 Task: Look for products with raspberry flavor.
Action: Mouse pressed left at (14, 82)
Screenshot: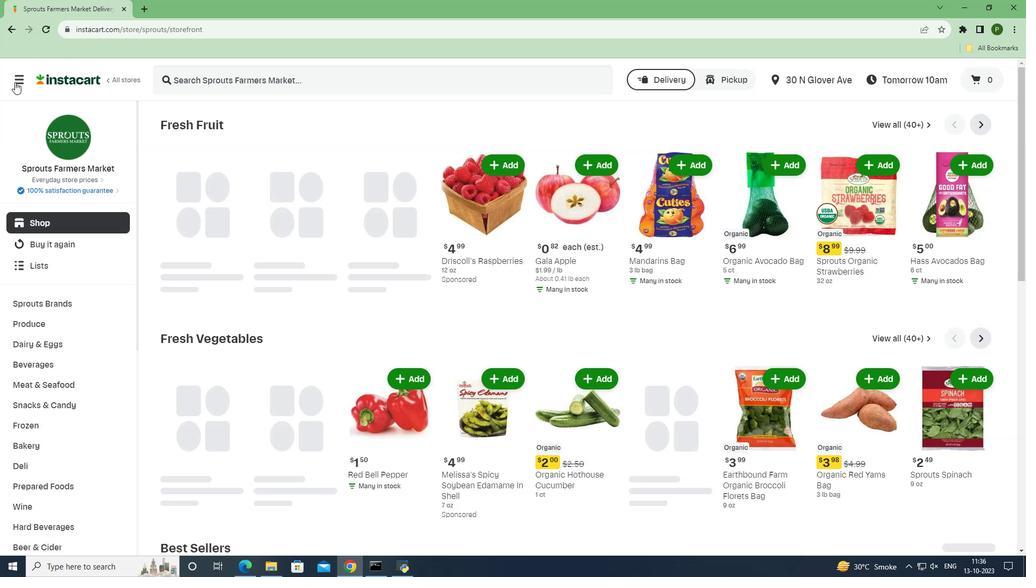 
Action: Mouse moved to (35, 282)
Screenshot: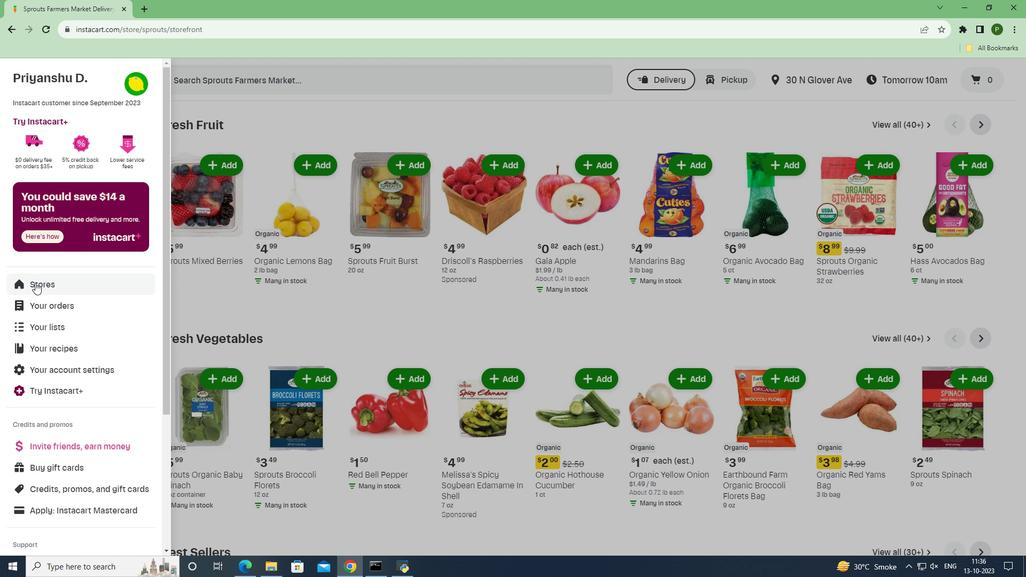 
Action: Mouse pressed left at (35, 282)
Screenshot: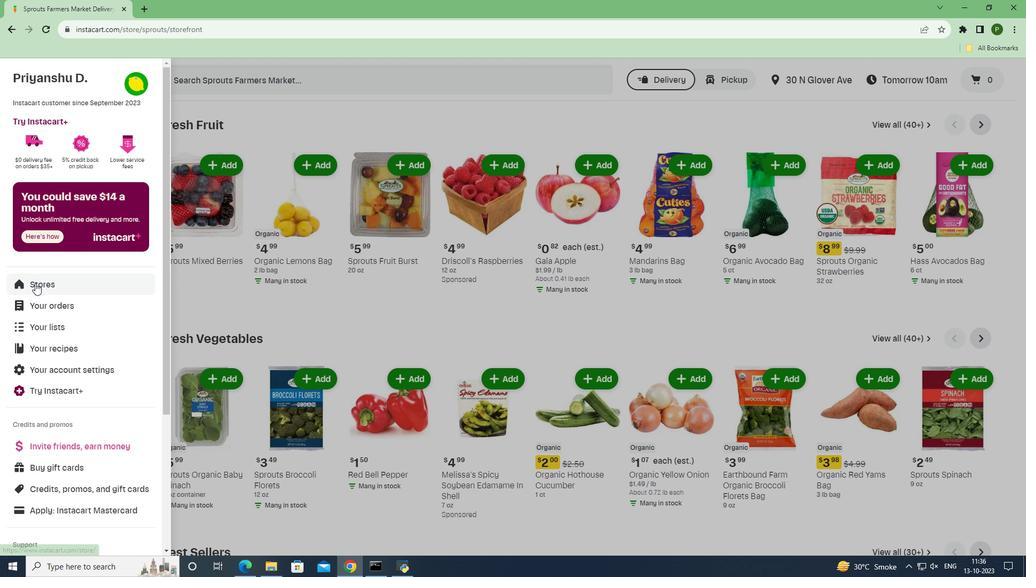 
Action: Mouse moved to (240, 127)
Screenshot: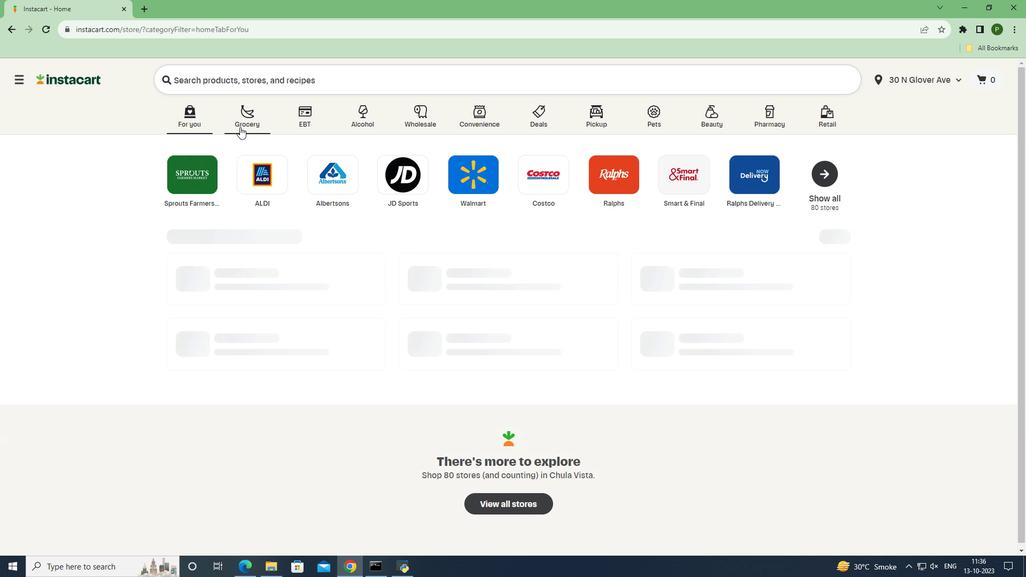 
Action: Mouse pressed left at (240, 127)
Screenshot: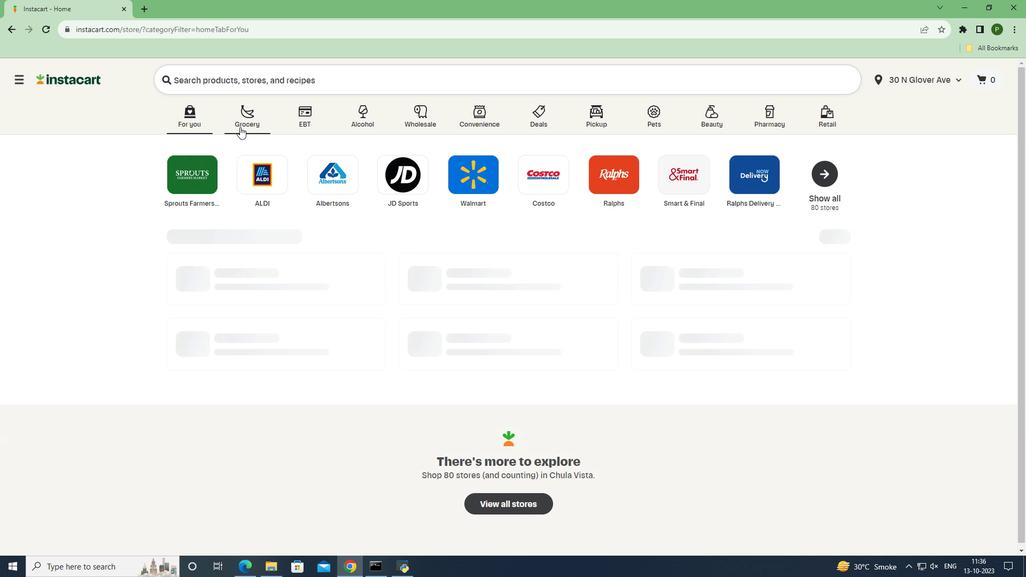 
Action: Mouse moved to (674, 245)
Screenshot: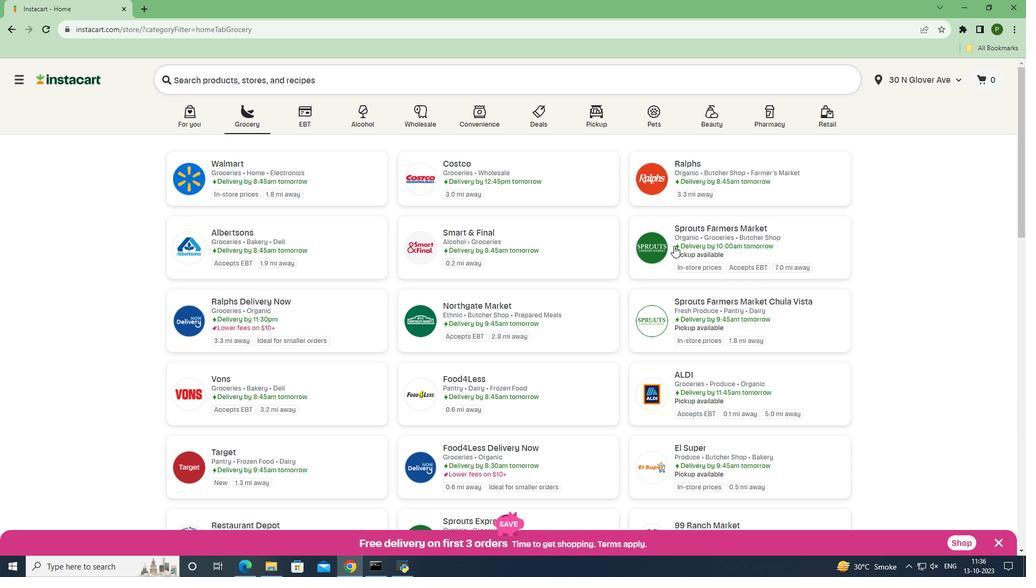 
Action: Mouse pressed left at (674, 245)
Screenshot: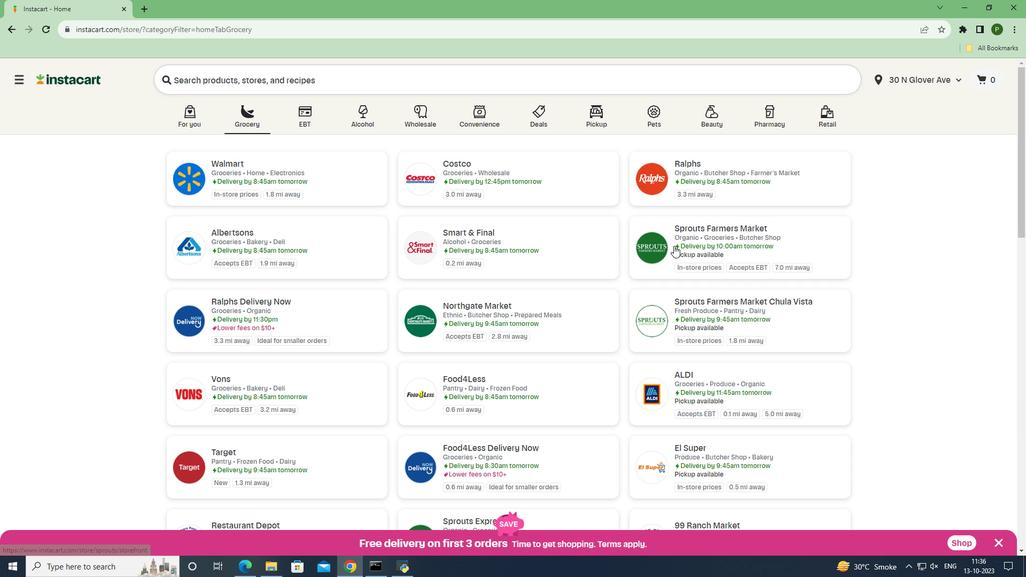 
Action: Mouse moved to (58, 363)
Screenshot: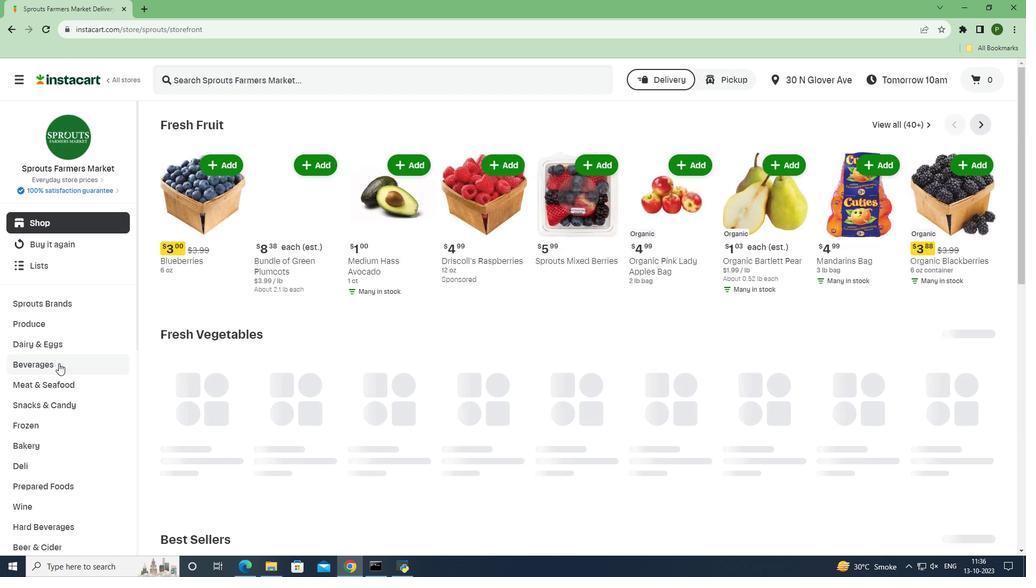 
Action: Mouse pressed left at (58, 363)
Screenshot: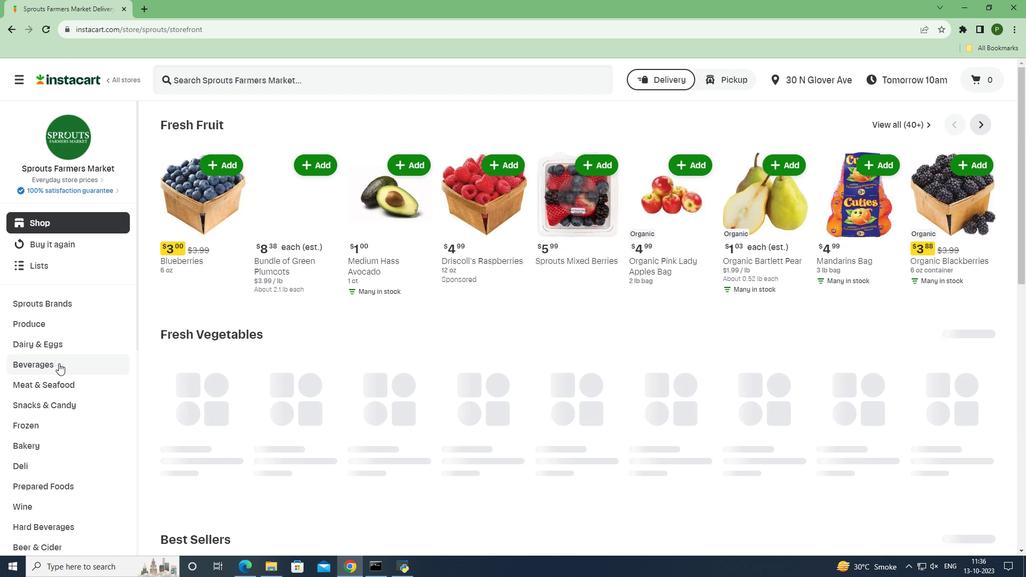 
Action: Mouse moved to (933, 149)
Screenshot: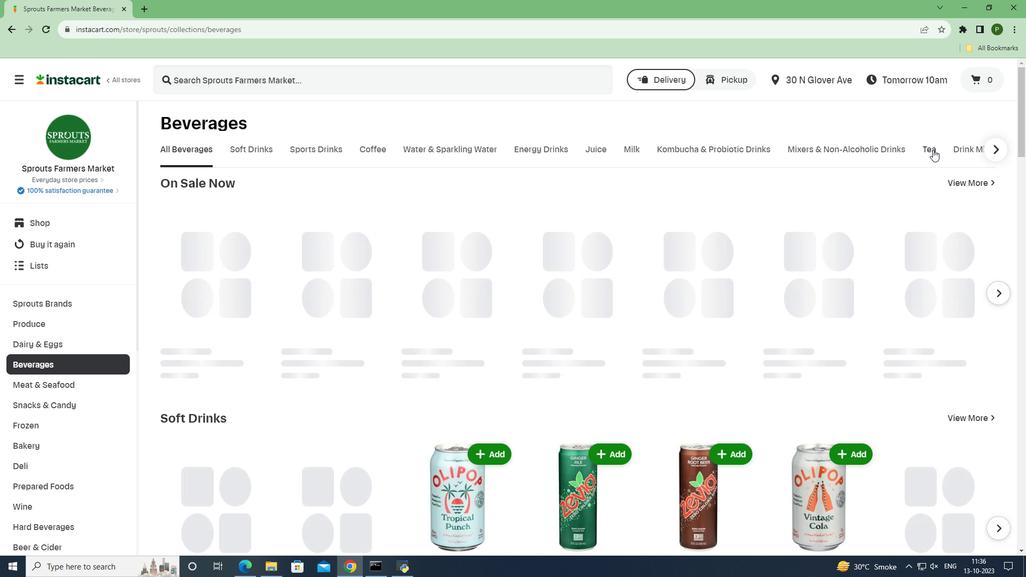 
Action: Mouse pressed left at (933, 149)
Screenshot: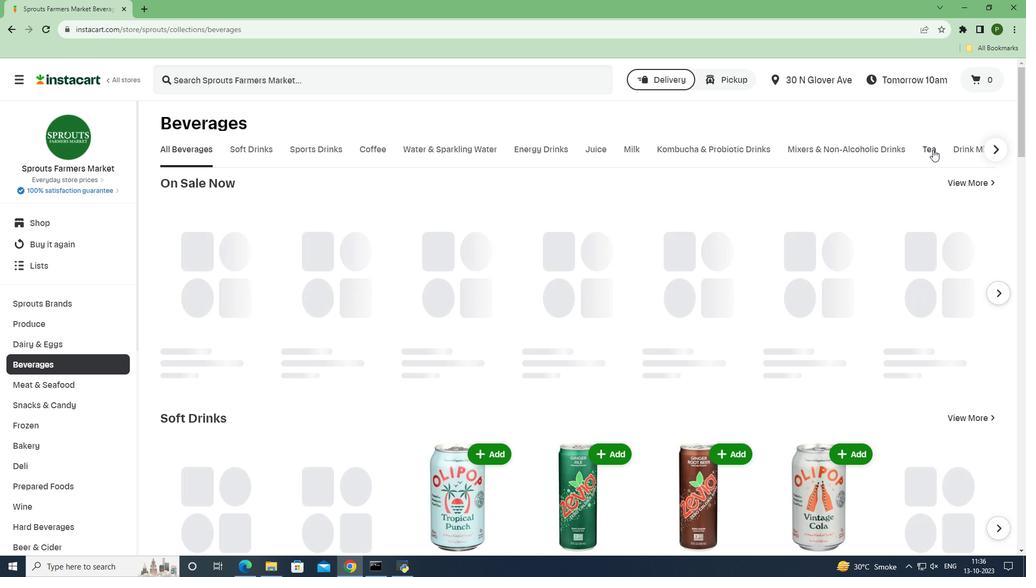 
Action: Mouse moved to (186, 240)
Screenshot: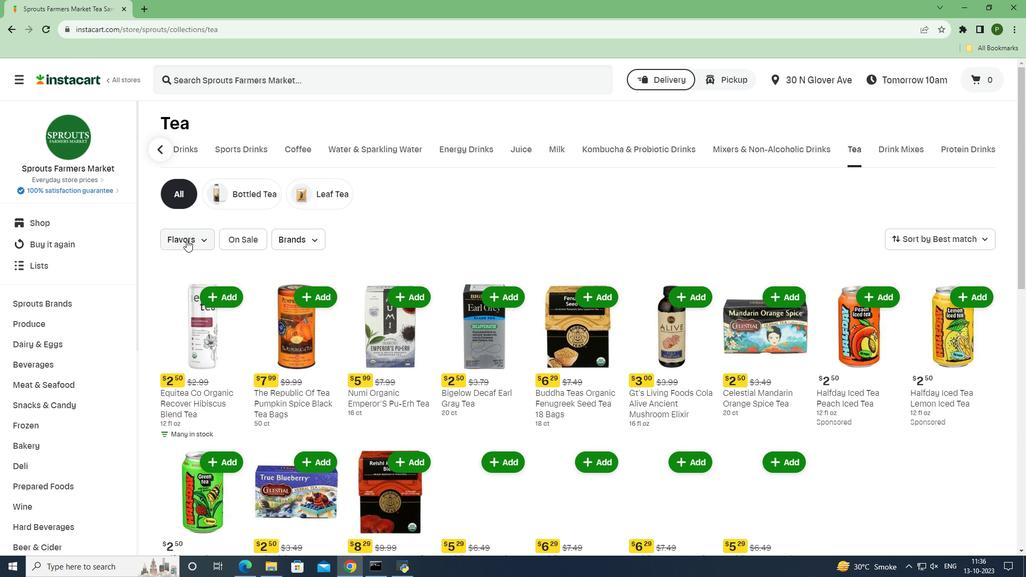 
Action: Mouse pressed left at (186, 240)
Screenshot: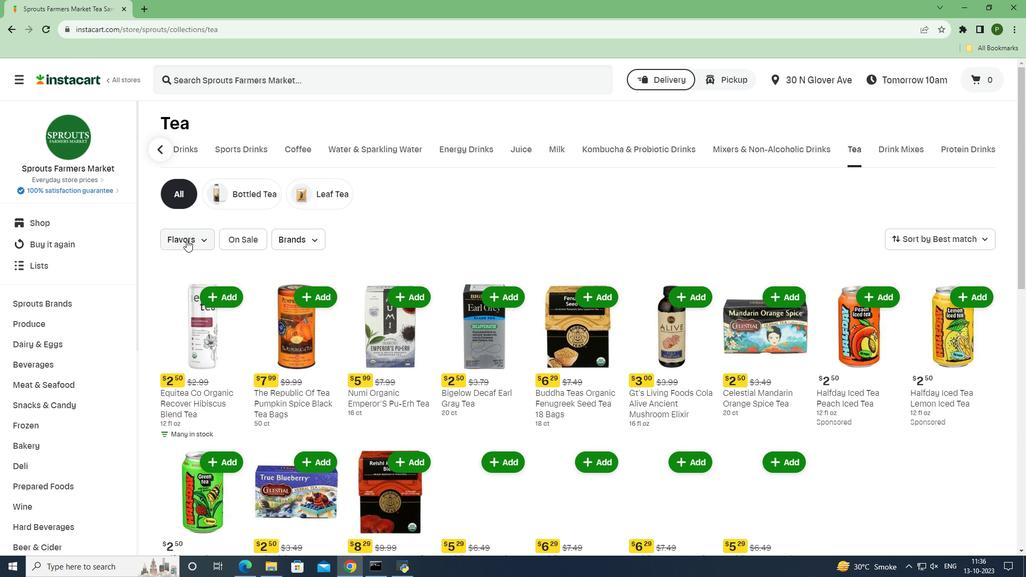 
Action: Mouse moved to (225, 316)
Screenshot: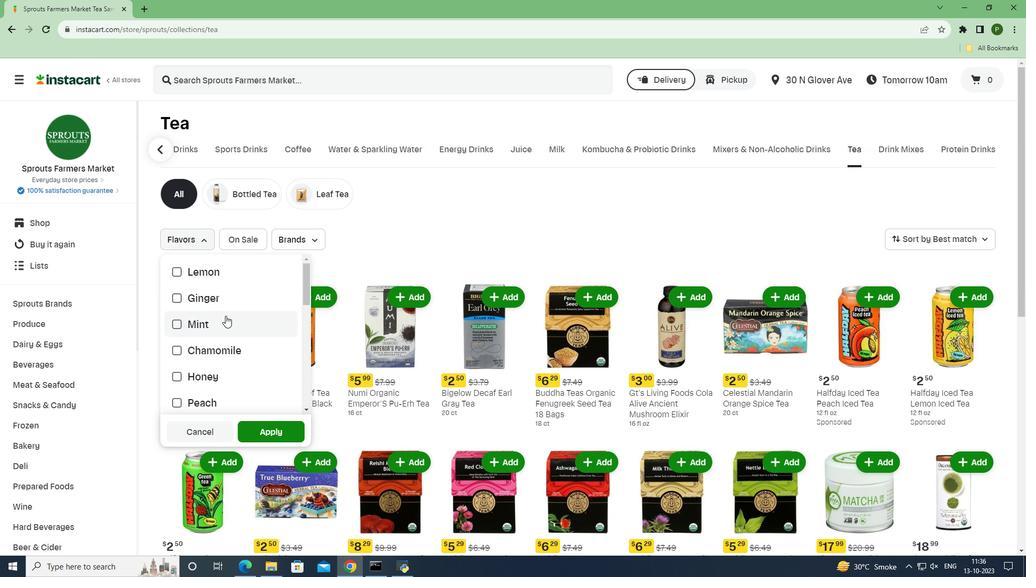 
Action: Mouse scrolled (225, 315) with delta (0, 0)
Screenshot: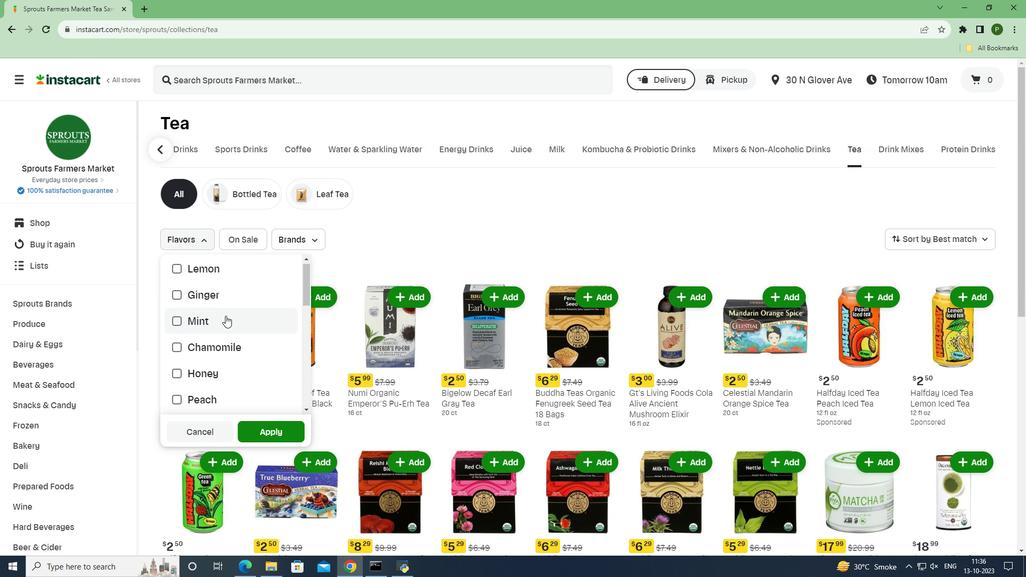 
Action: Mouse scrolled (225, 315) with delta (0, 0)
Screenshot: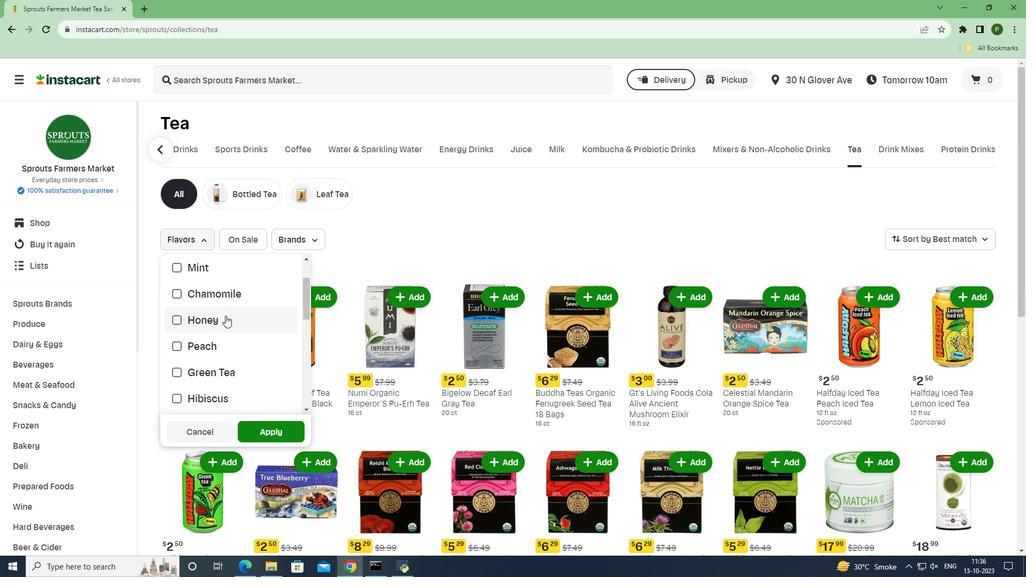 
Action: Mouse scrolled (225, 315) with delta (0, 0)
Screenshot: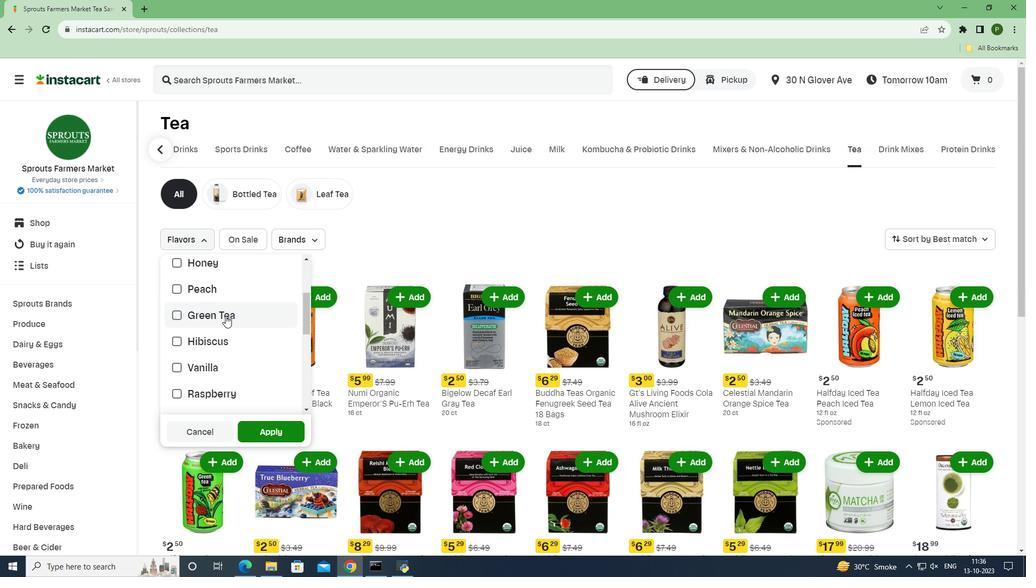 
Action: Mouse moved to (225, 354)
Screenshot: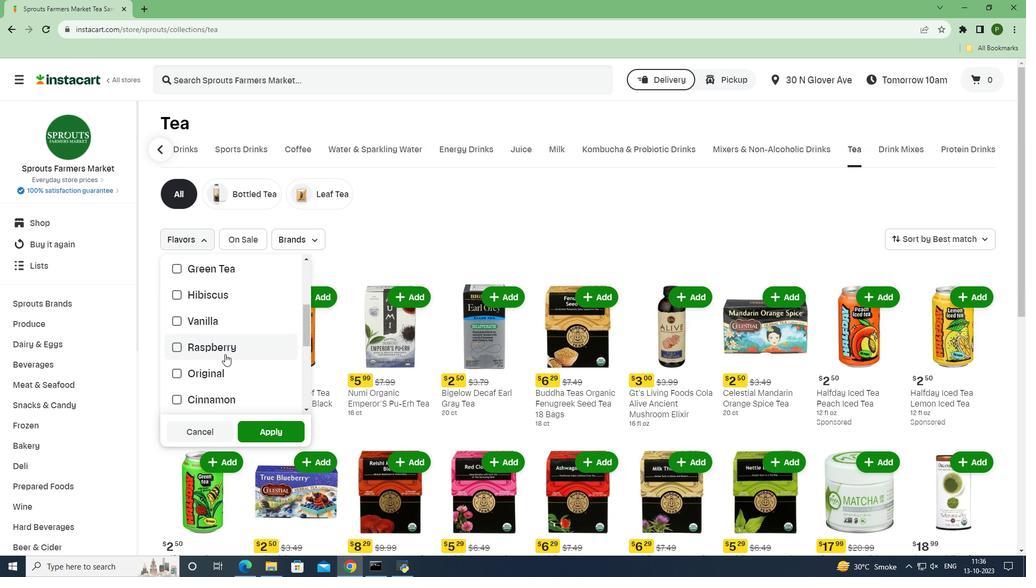 
Action: Mouse pressed left at (225, 354)
Screenshot: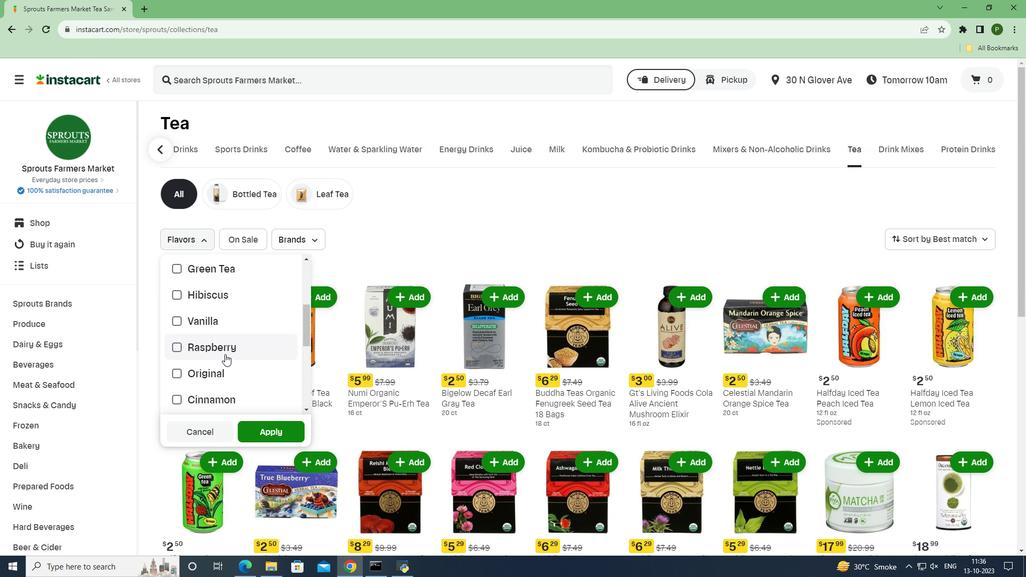 
Action: Mouse moved to (251, 432)
Screenshot: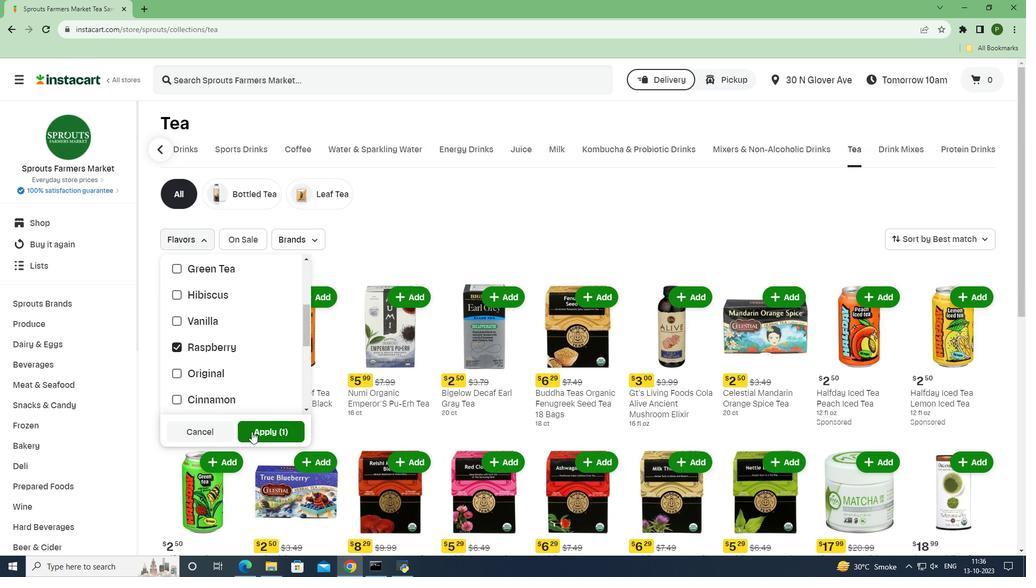 
Action: Mouse pressed left at (251, 432)
Screenshot: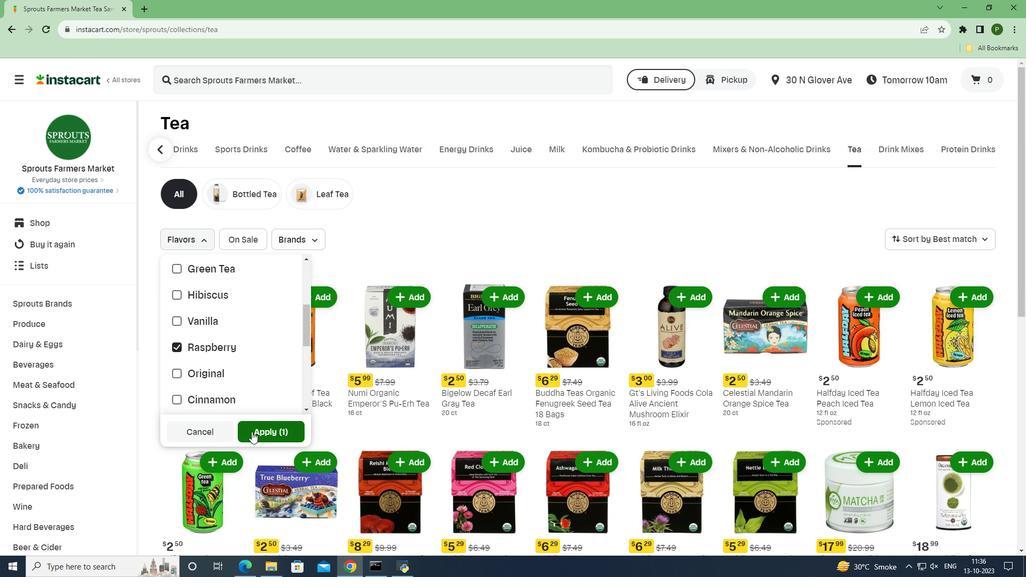 
Action: Mouse moved to (425, 464)
Screenshot: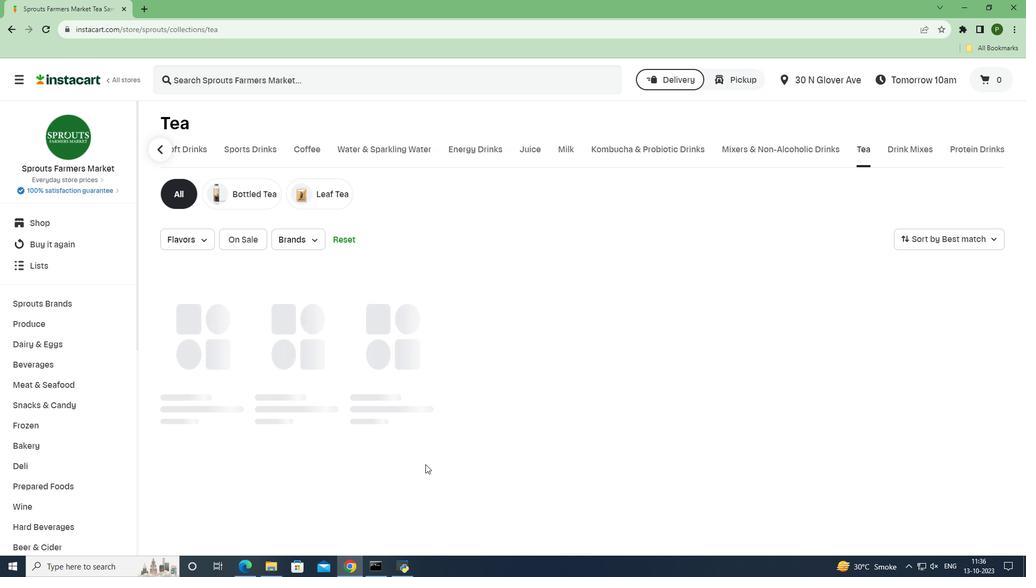 
